 Task: Create a sub task System Test and UAT for the task  Create a new online platform for online personal styling services in the project BitSoft , assign it to team member softage.4@softage.net and update the status of the sub task to  Completed , set the priority of the sub task to High
Action: Mouse moved to (489, 269)
Screenshot: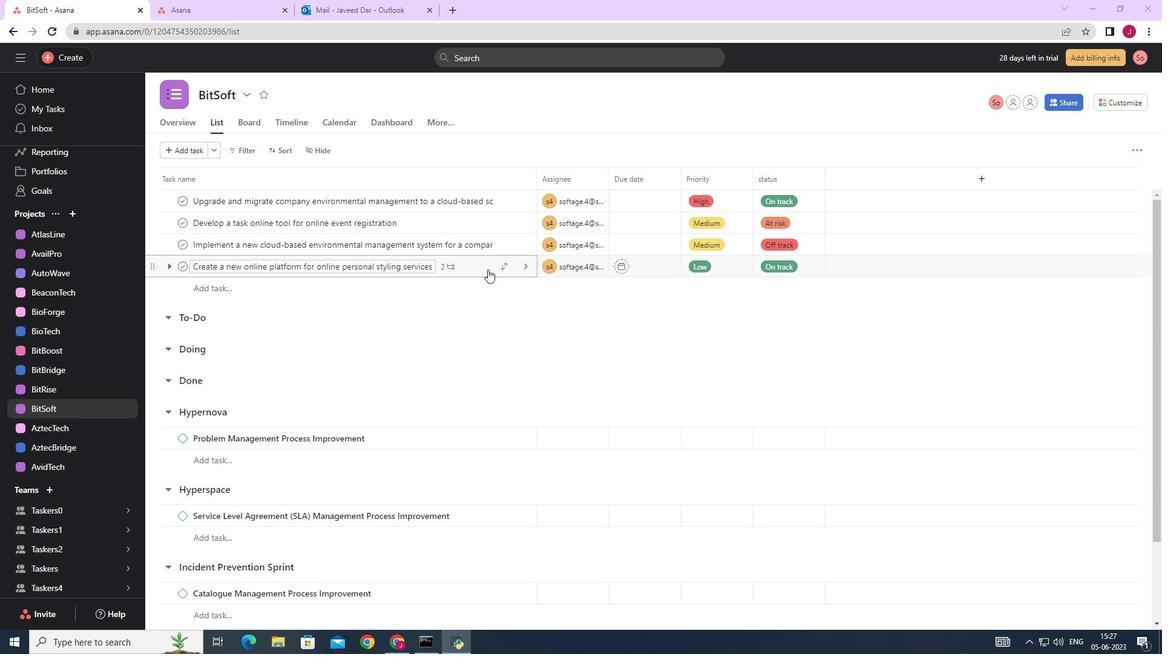 
Action: Mouse pressed left at (489, 269)
Screenshot: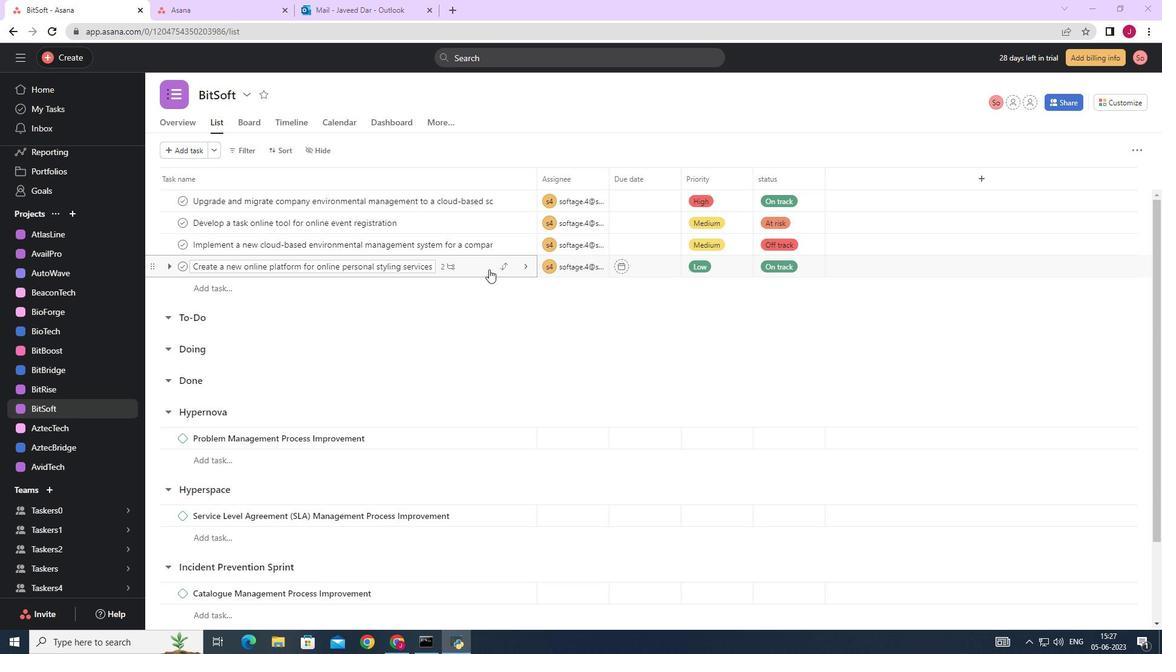 
Action: Mouse moved to (872, 476)
Screenshot: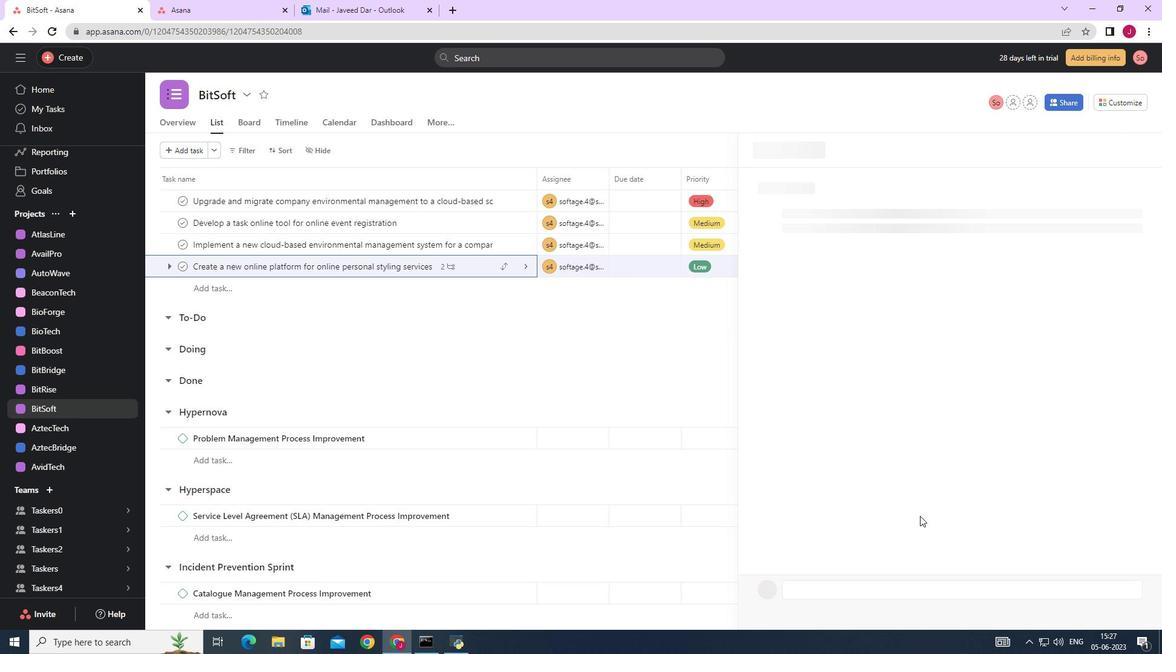 
Action: Mouse scrolled (872, 475) with delta (0, 0)
Screenshot: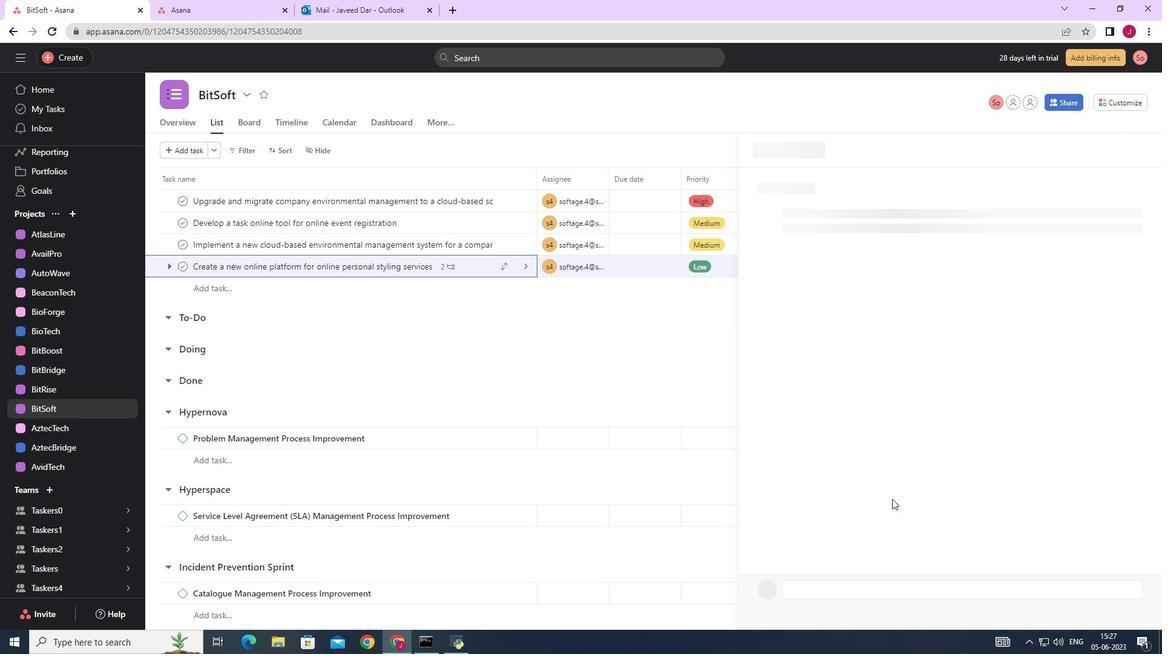 
Action: Mouse scrolled (872, 475) with delta (0, 0)
Screenshot: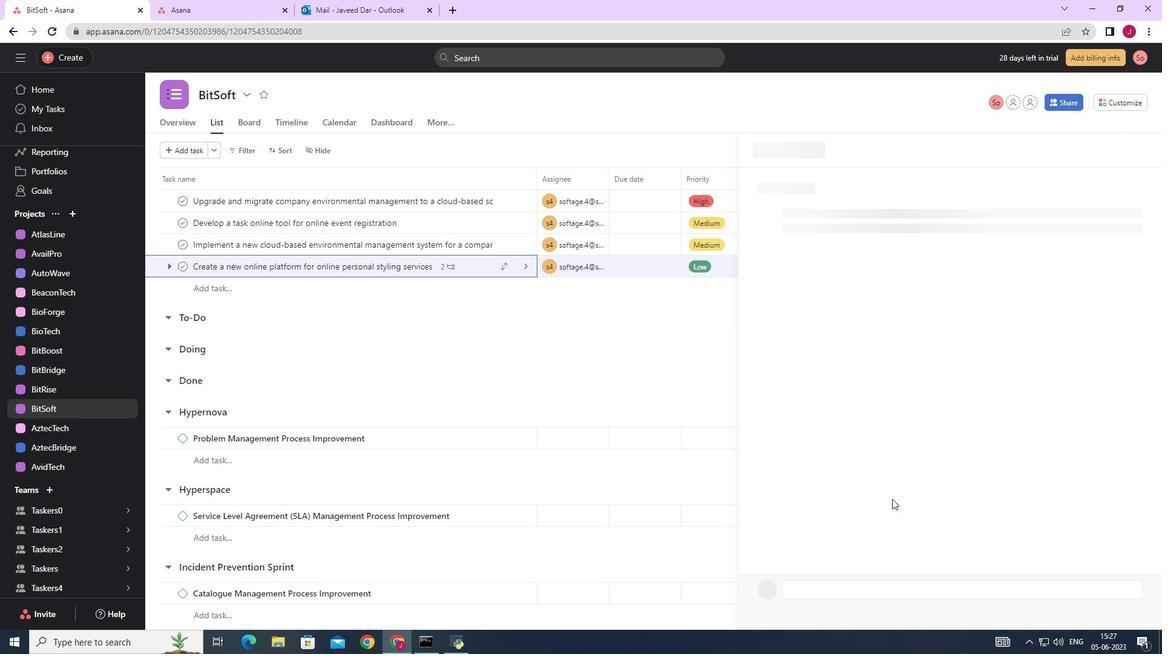 
Action: Mouse scrolled (872, 475) with delta (0, 0)
Screenshot: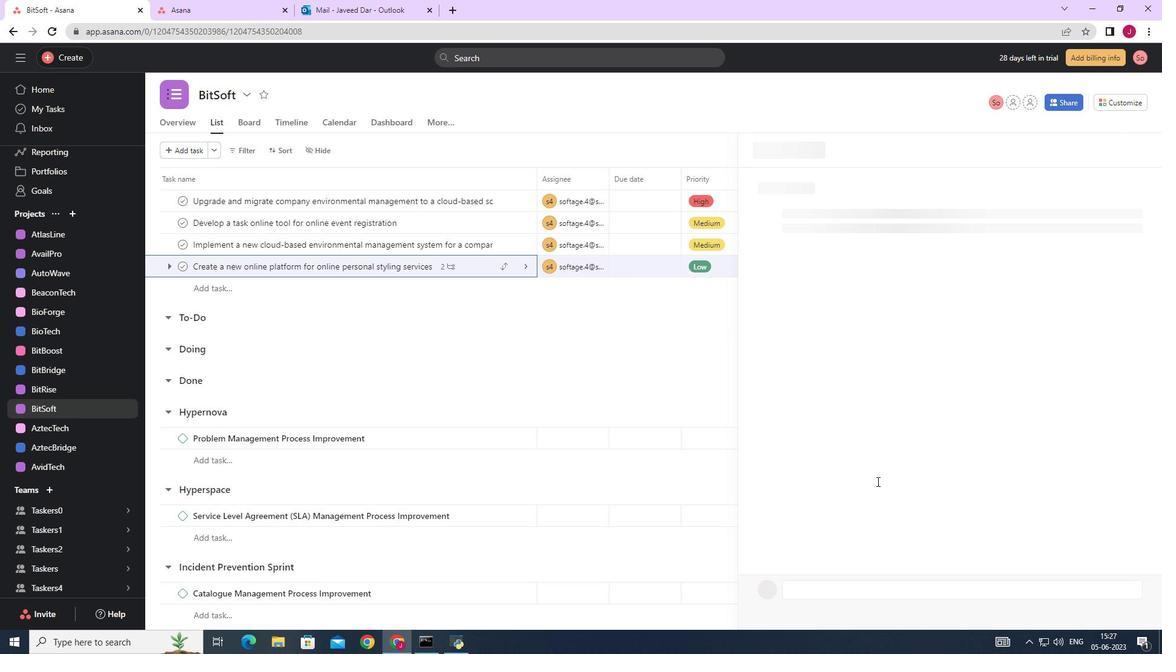 
Action: Mouse scrolled (872, 475) with delta (0, 0)
Screenshot: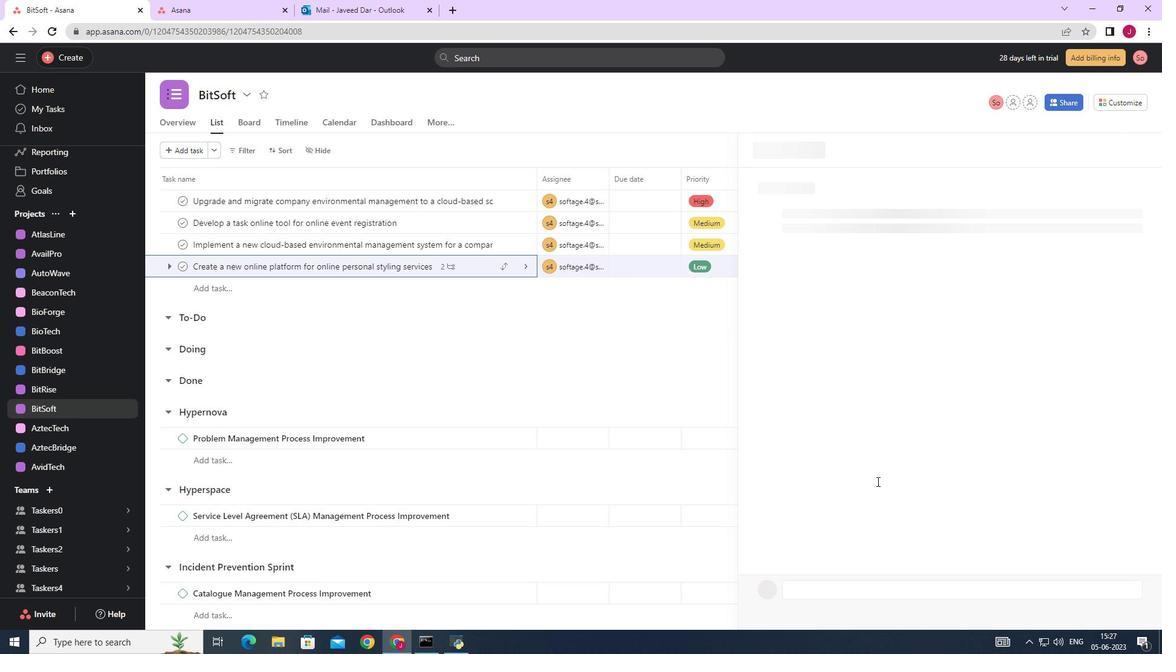 
Action: Mouse scrolled (872, 475) with delta (0, 0)
Screenshot: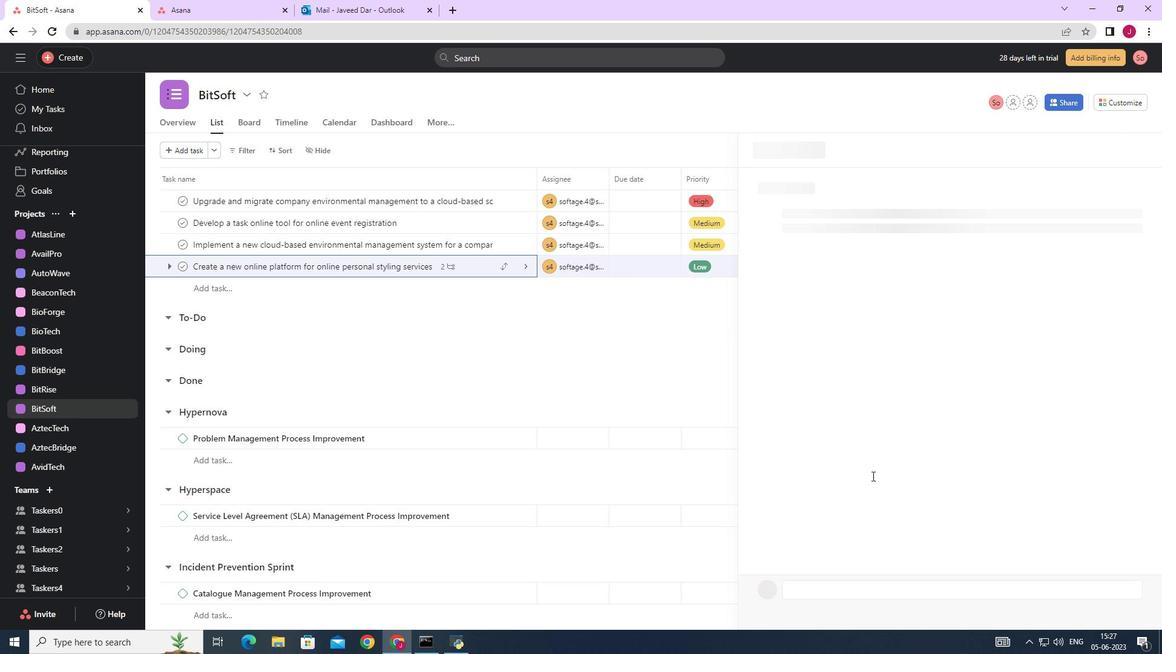 
Action: Mouse moved to (786, 440)
Screenshot: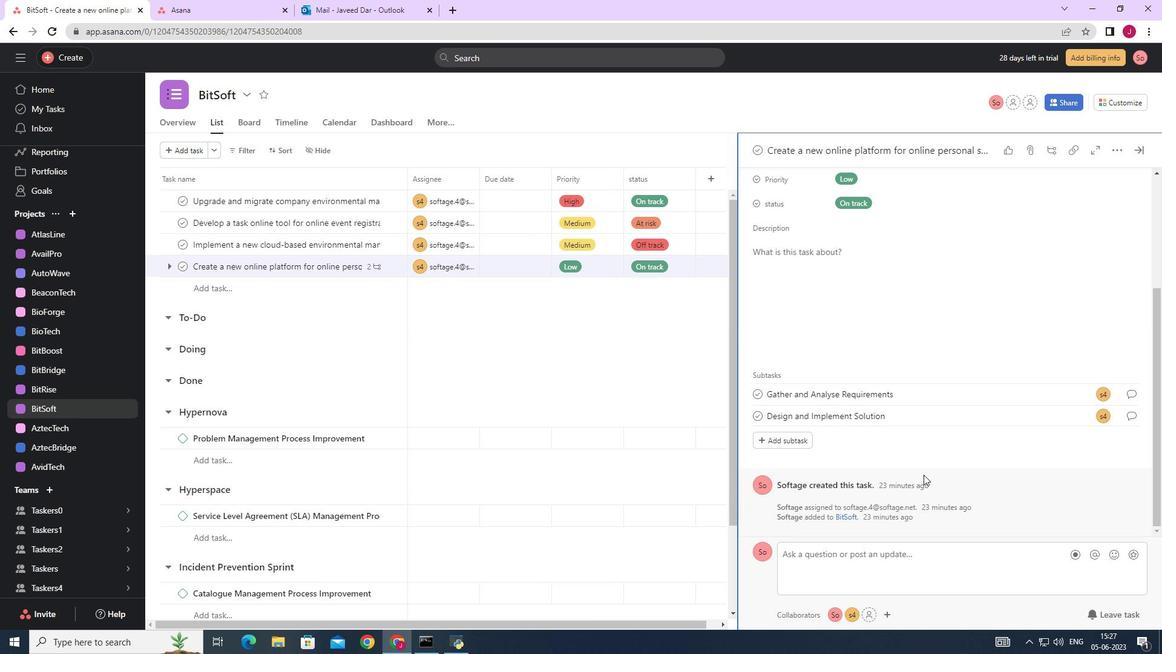 
Action: Mouse pressed left at (786, 440)
Screenshot: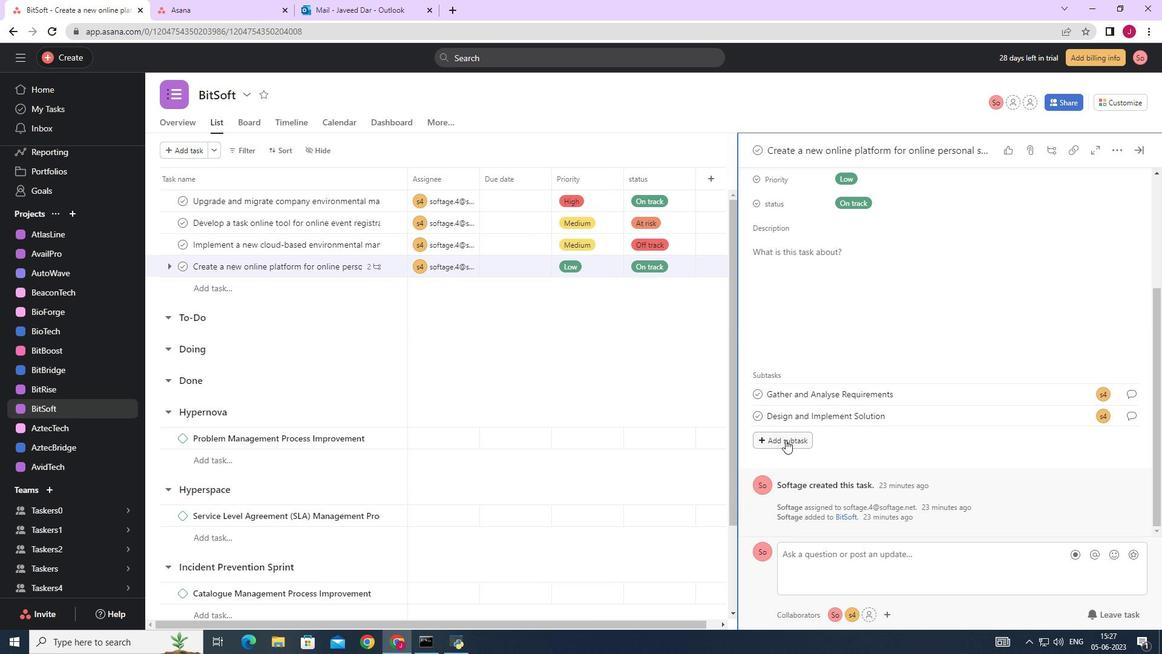 
Action: Mouse moved to (786, 439)
Screenshot: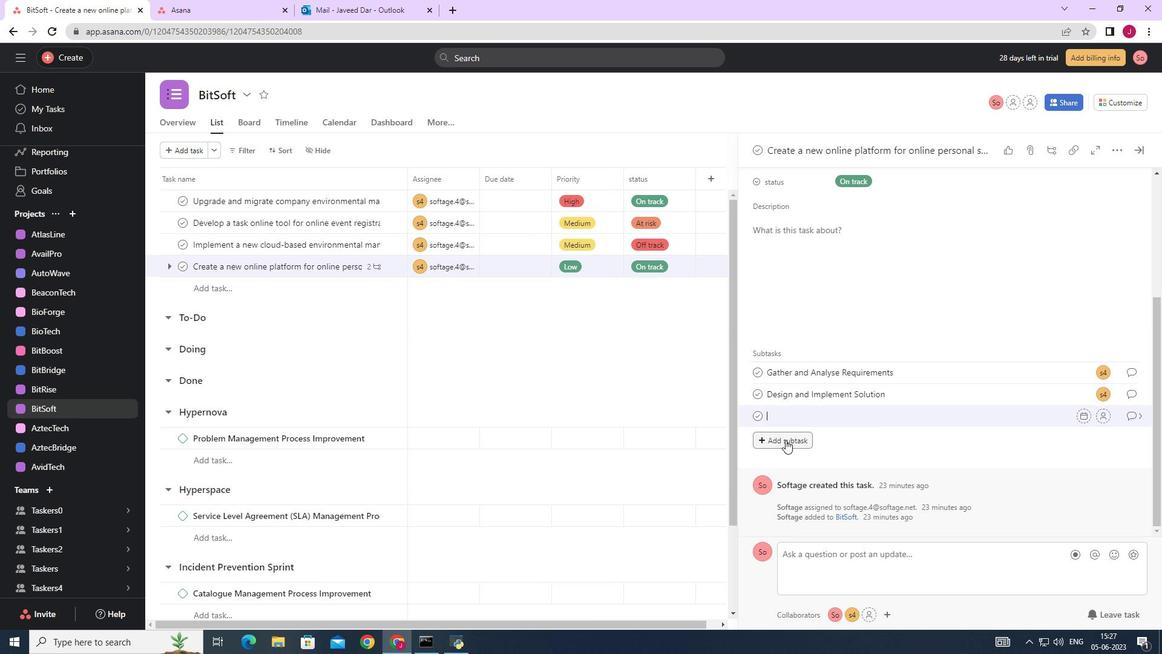 
Action: Key pressed <Key.caps_lock>S<Key.caps_lock>yatem<Key.space><Key.backspace><Key.backspace><Key.backspace><Key.backspace><Key.backspace>stem<Key.space><Key.caps_lock>T<Key.caps_lock>est<Key.space>and<Key.space><Key.caps_lock>UAT
Screenshot: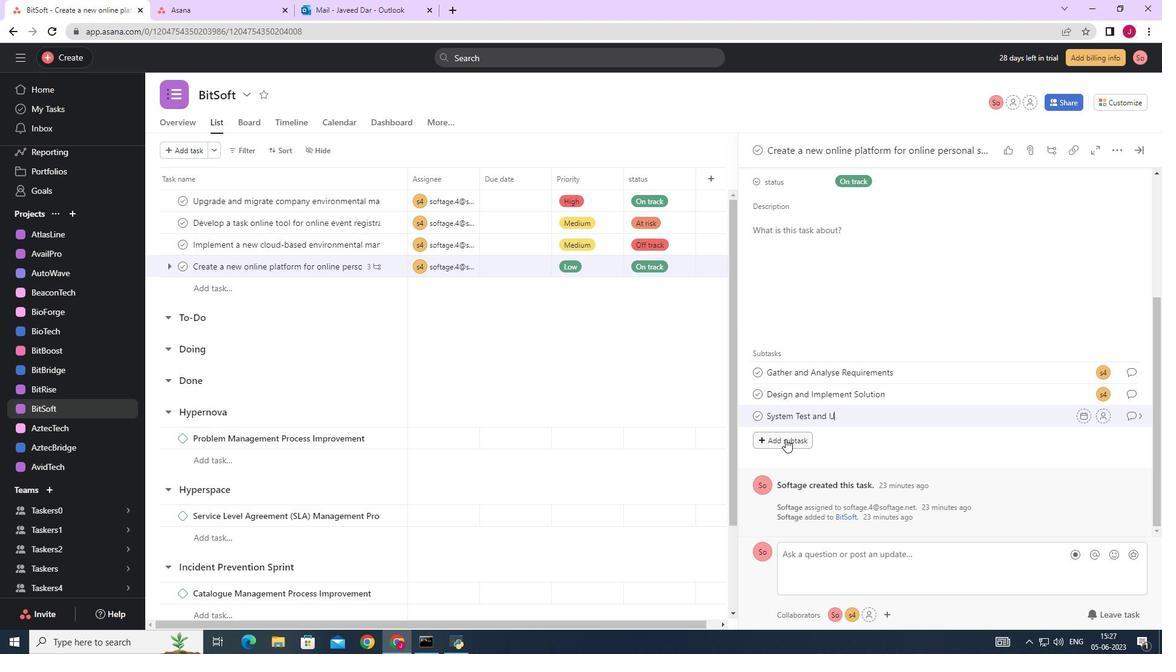 
Action: Mouse moved to (1105, 419)
Screenshot: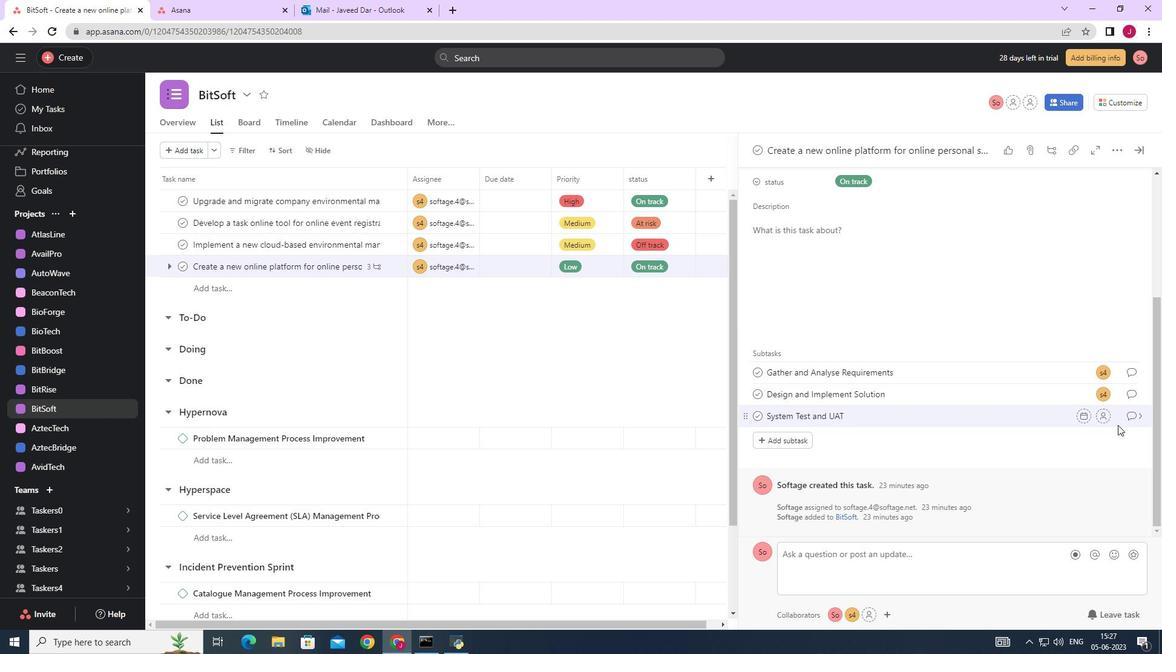
Action: Mouse pressed left at (1105, 419)
Screenshot: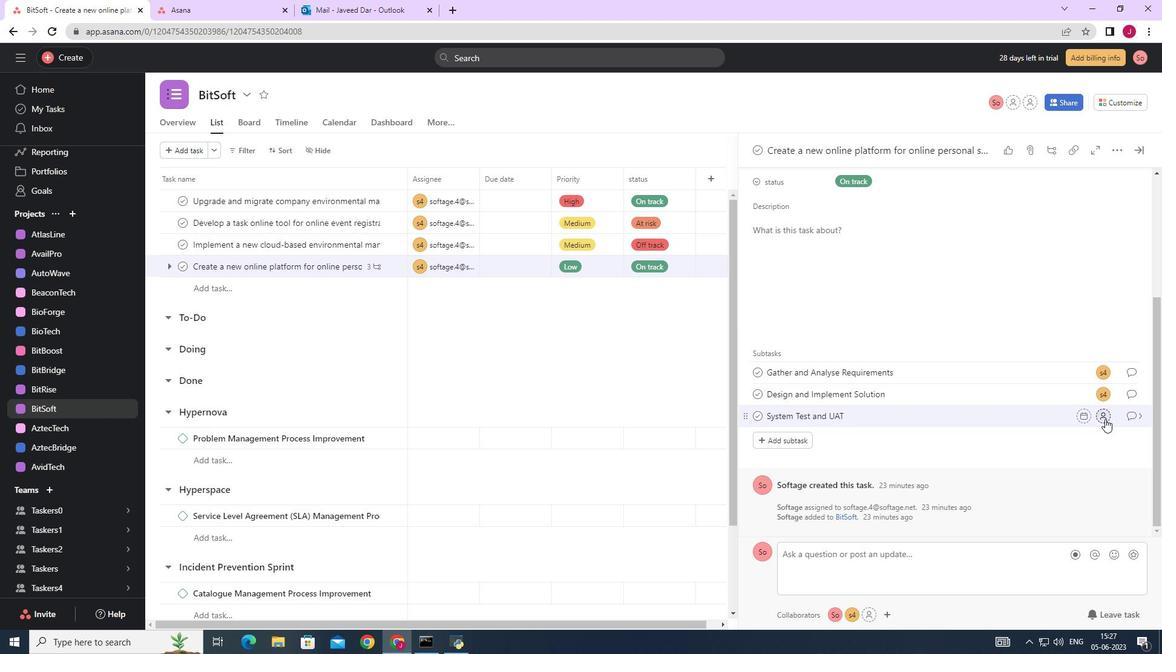 
Action: Key pressed SOFTAGE.
Screenshot: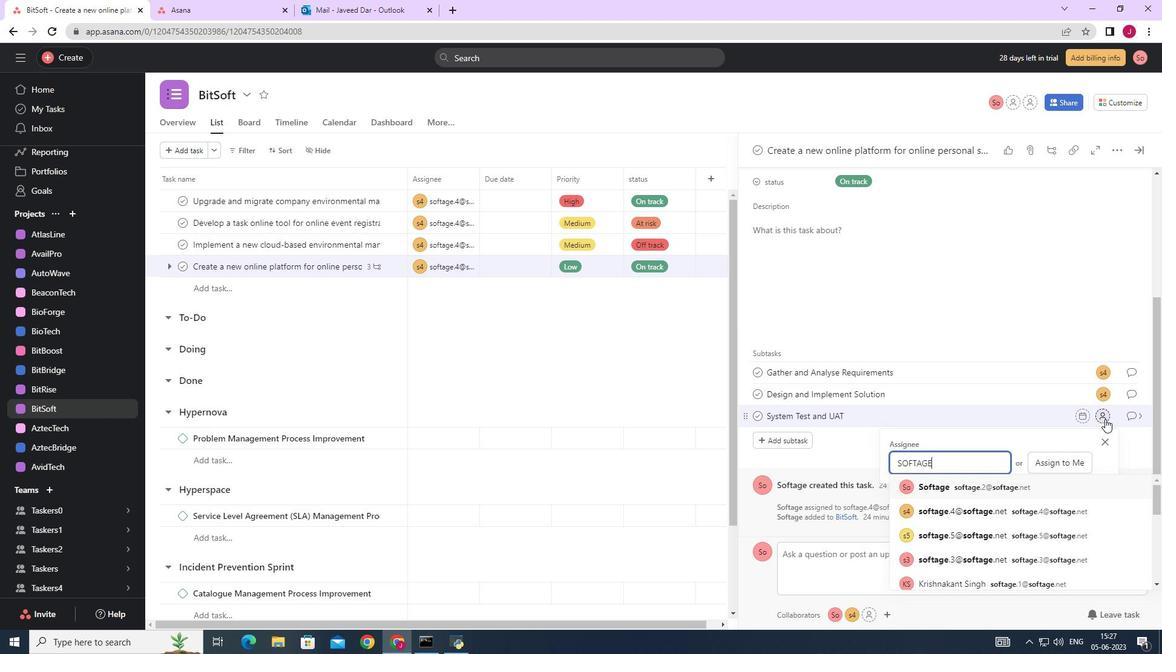 
Action: Mouse moved to (1084, 408)
Screenshot: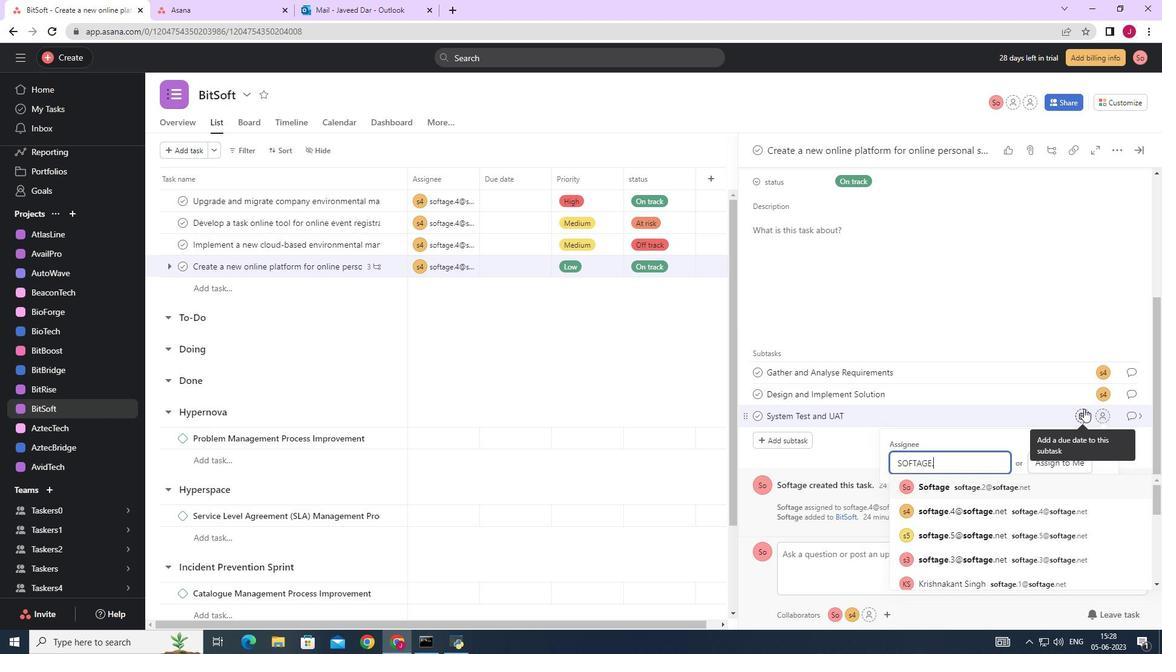 
Action: Key pressed 4
Screenshot: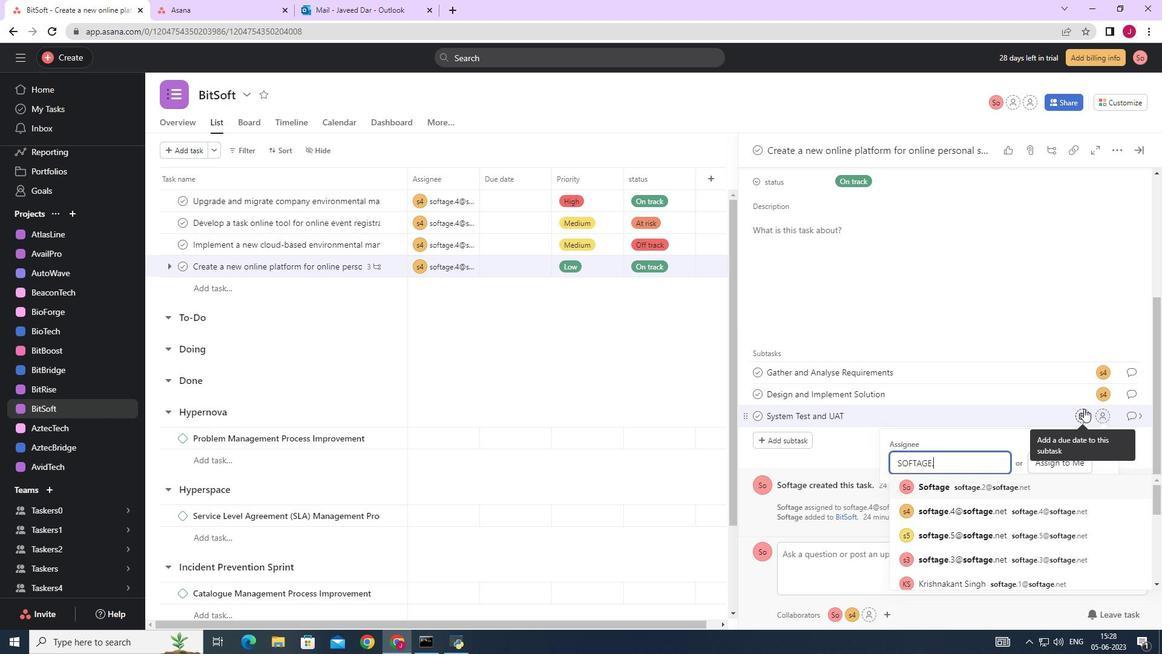 
Action: Mouse moved to (968, 488)
Screenshot: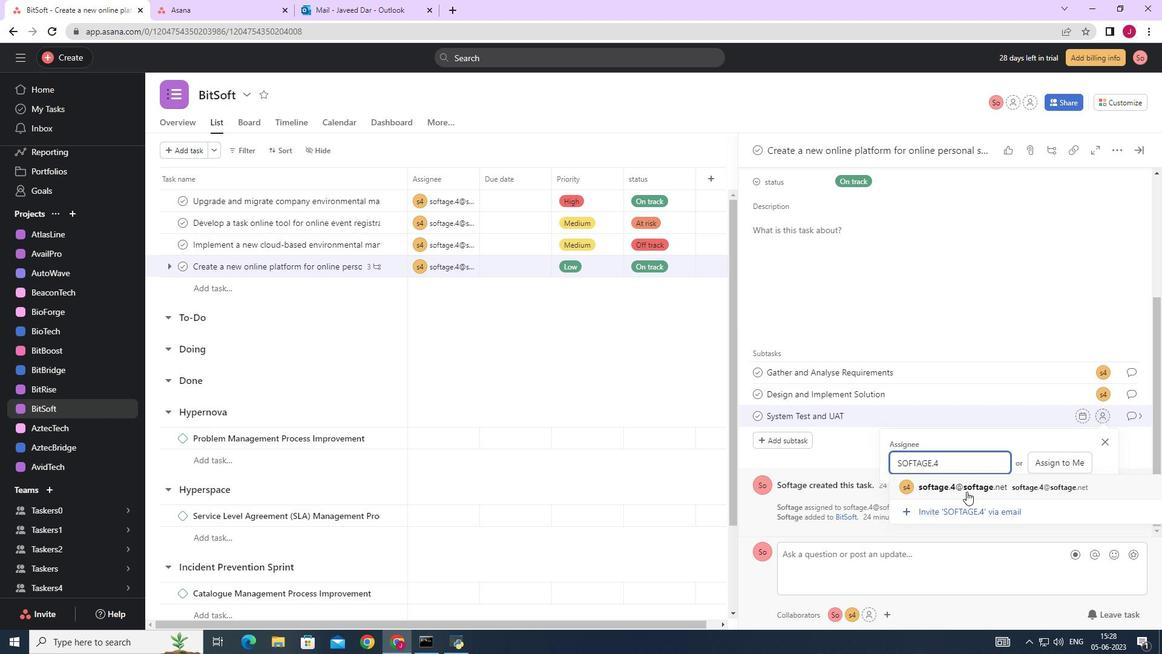 
Action: Mouse pressed left at (968, 488)
Screenshot: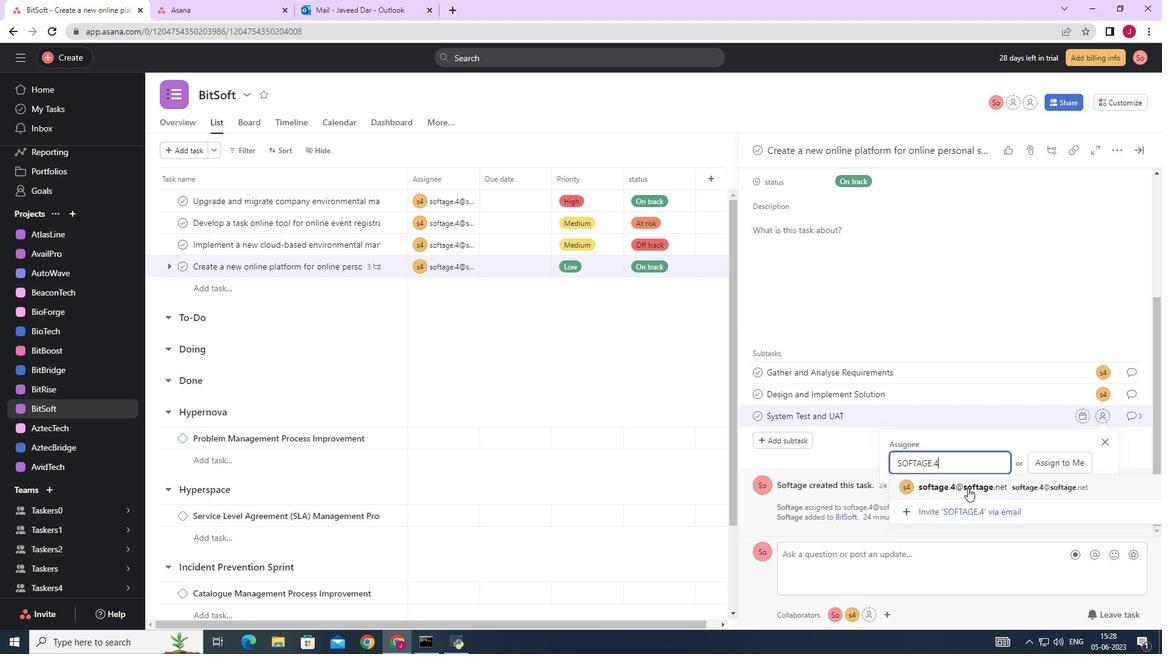 
Action: Mouse moved to (1138, 417)
Screenshot: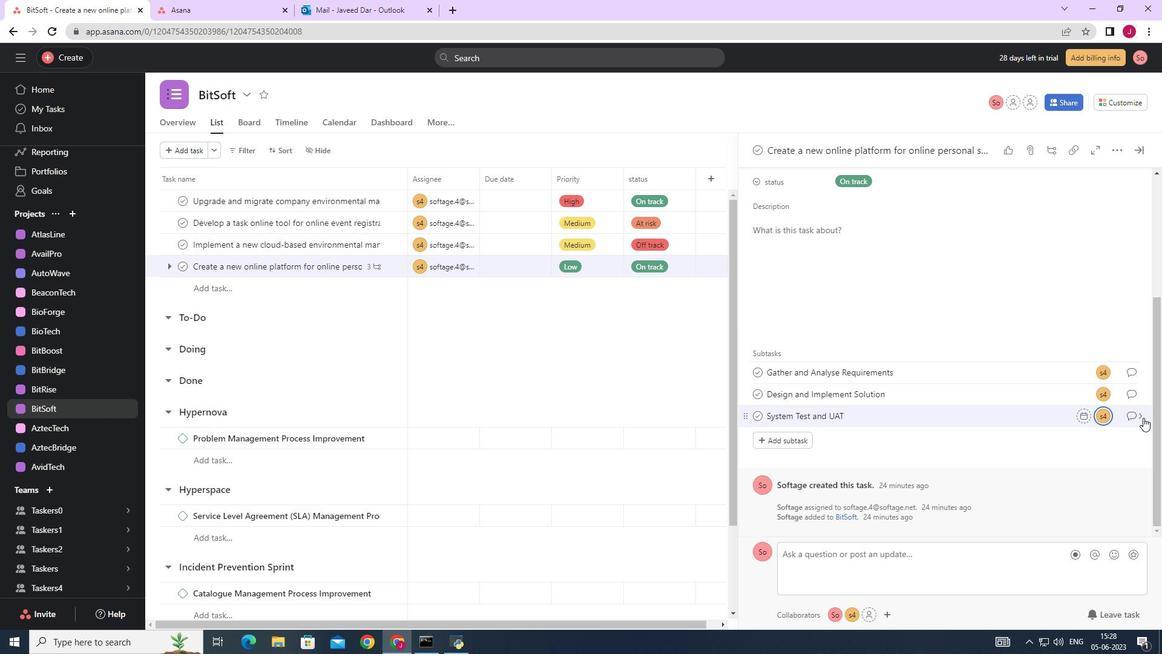 
Action: Mouse pressed left at (1138, 417)
Screenshot: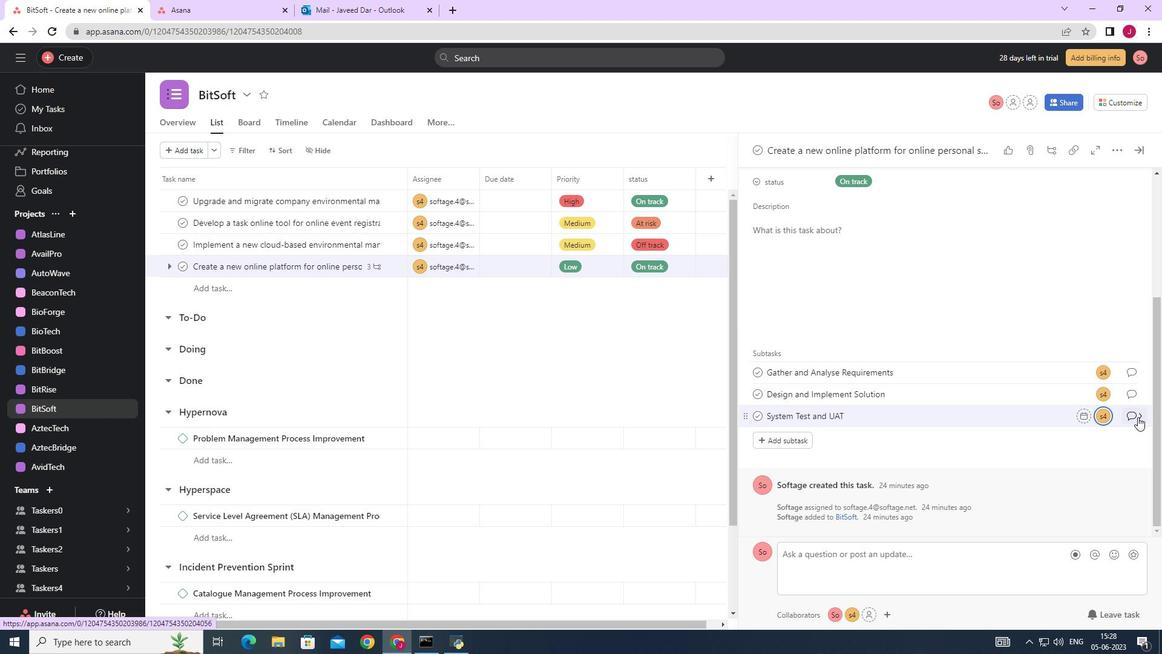 
Action: Mouse moved to (810, 322)
Screenshot: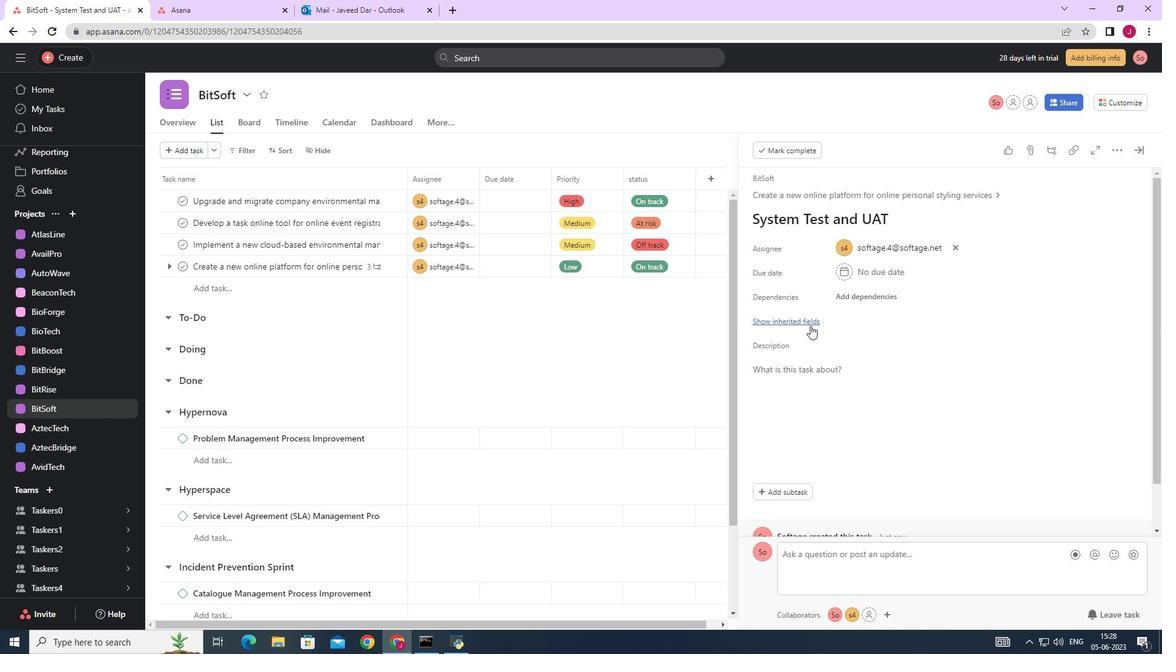 
Action: Mouse pressed left at (810, 322)
Screenshot: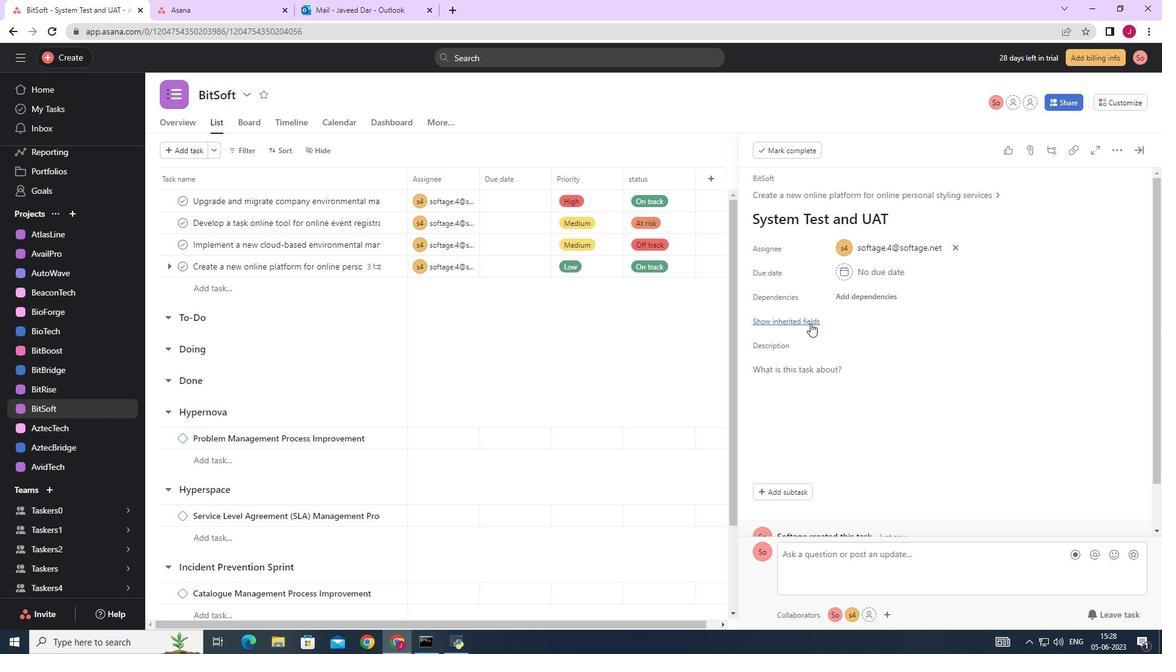 
Action: Mouse moved to (853, 346)
Screenshot: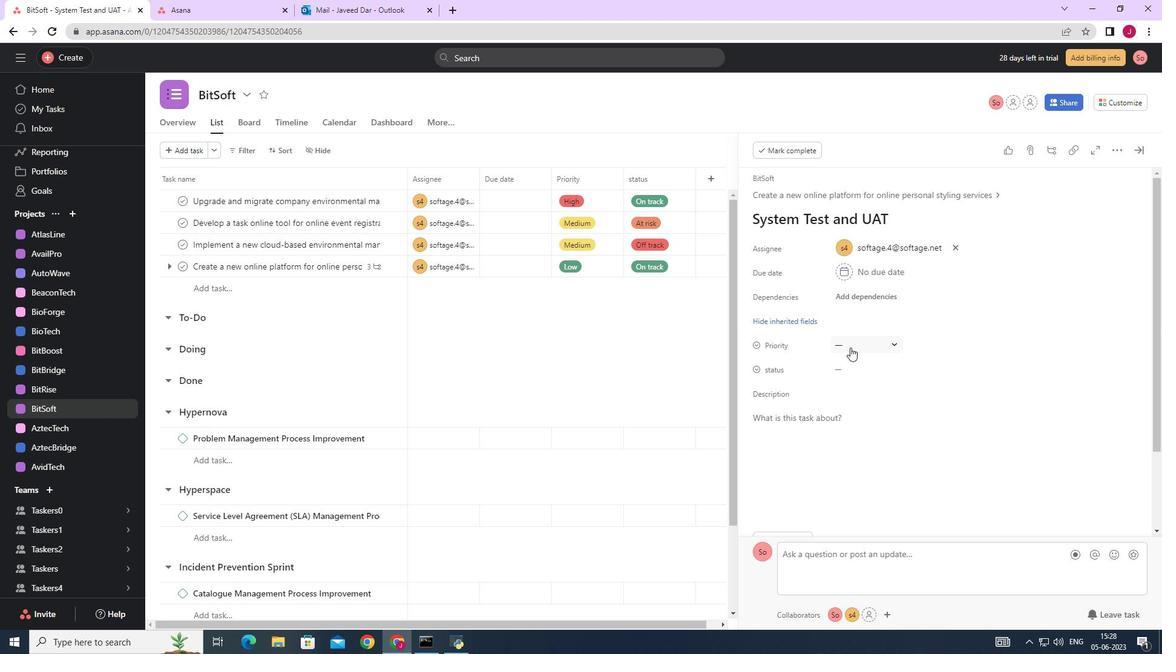 
Action: Mouse pressed left at (853, 346)
Screenshot: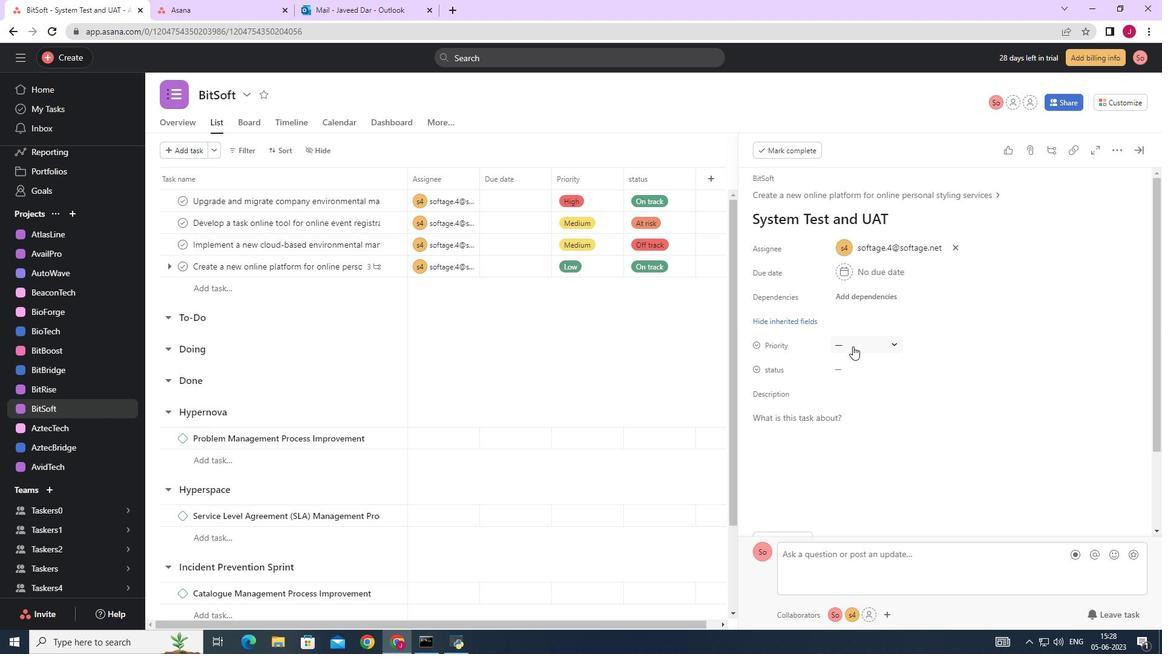
Action: Mouse moved to (873, 389)
Screenshot: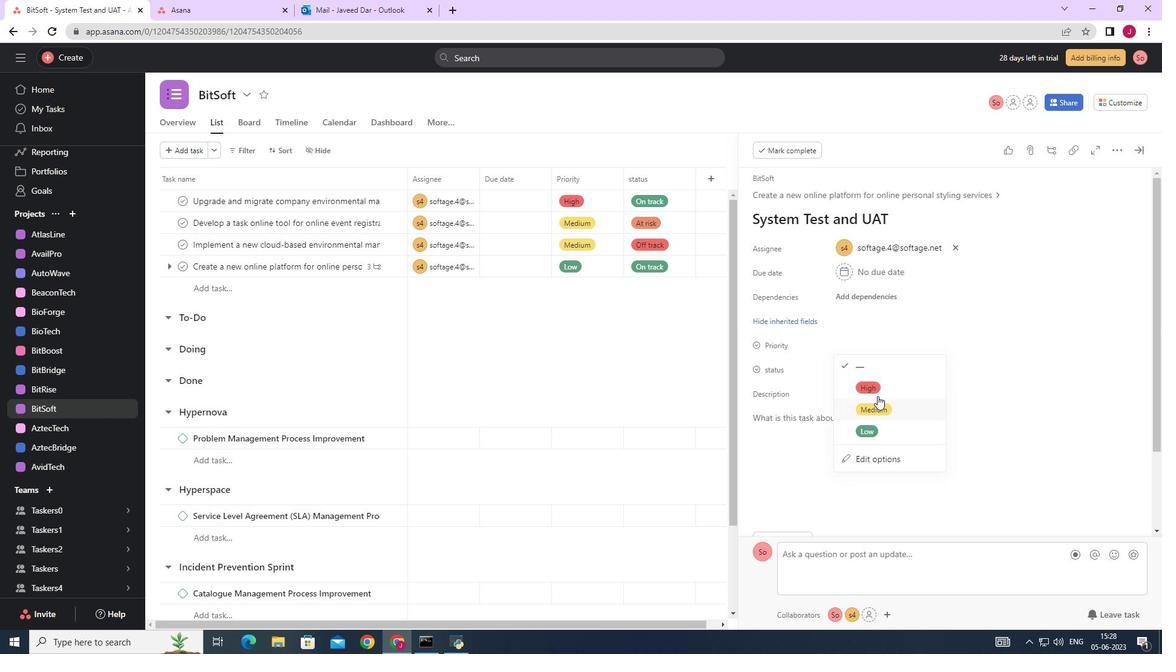 
Action: Mouse pressed left at (873, 389)
Screenshot: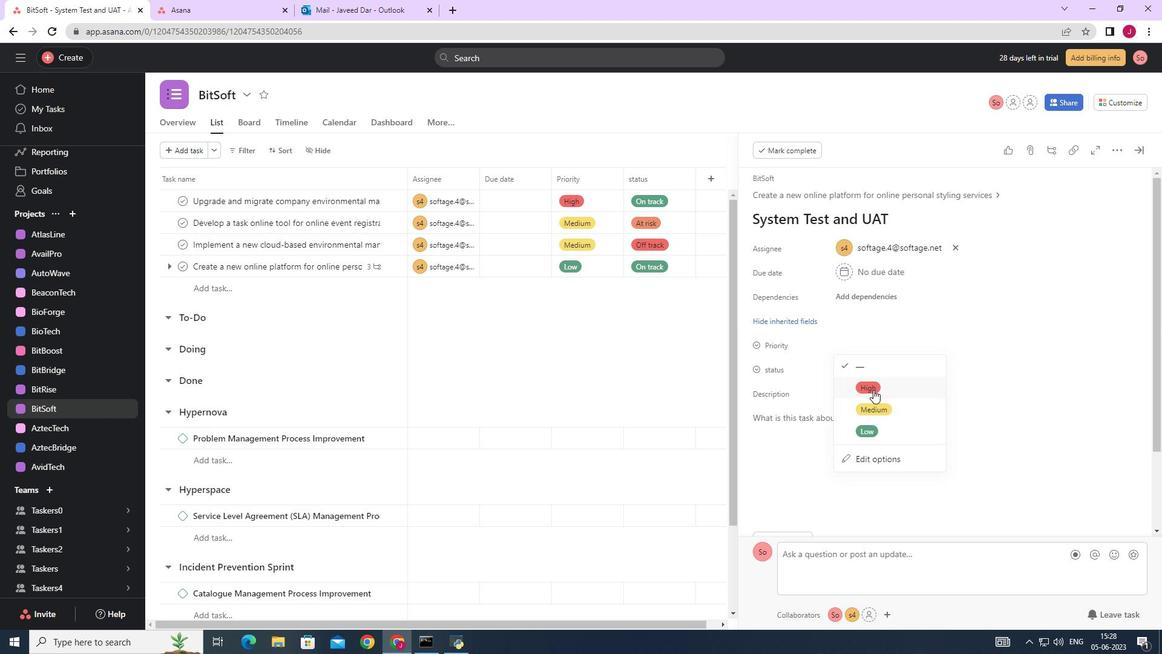 
Action: Mouse moved to (861, 364)
Screenshot: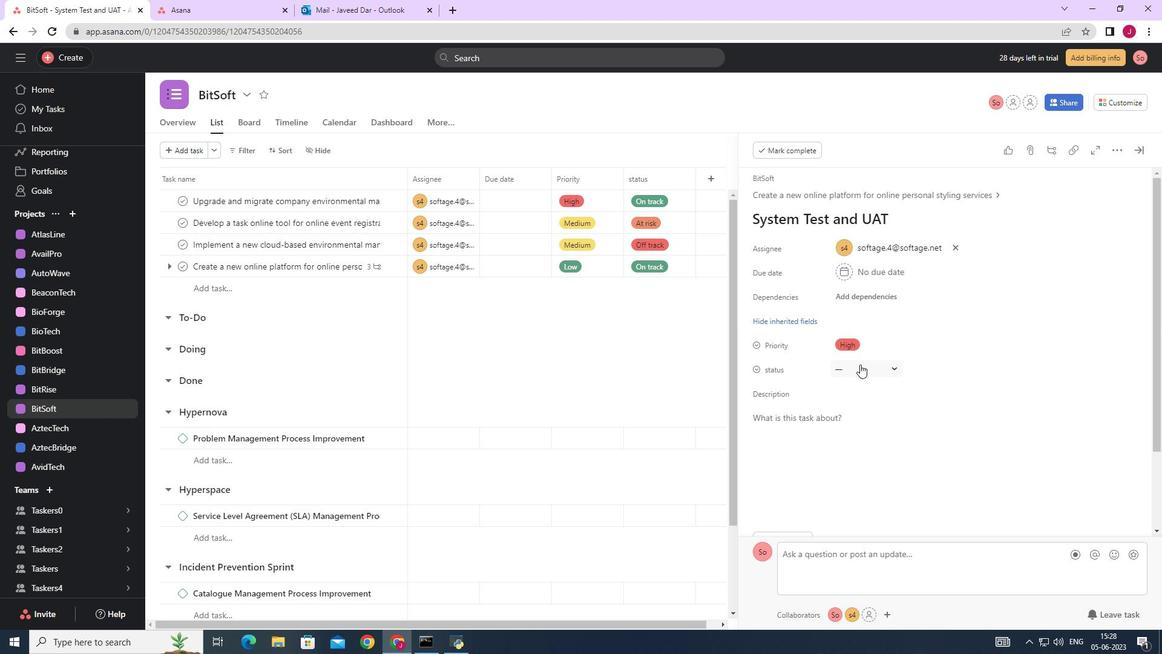 
Action: Mouse pressed left at (861, 364)
Screenshot: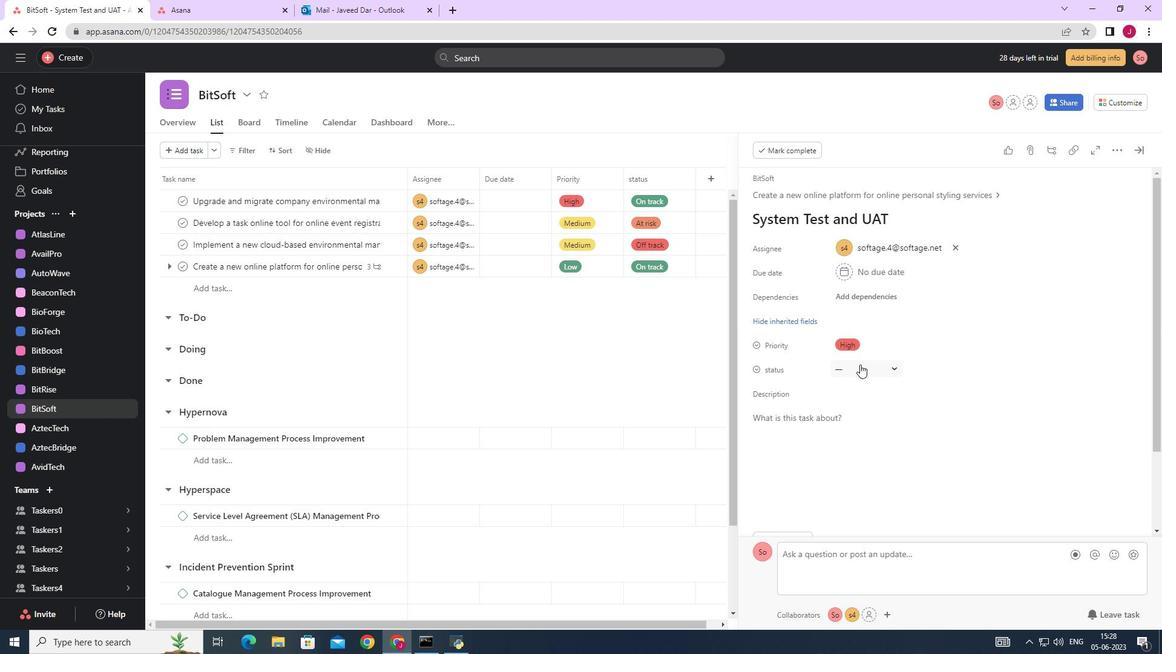
Action: Mouse moved to (875, 476)
Screenshot: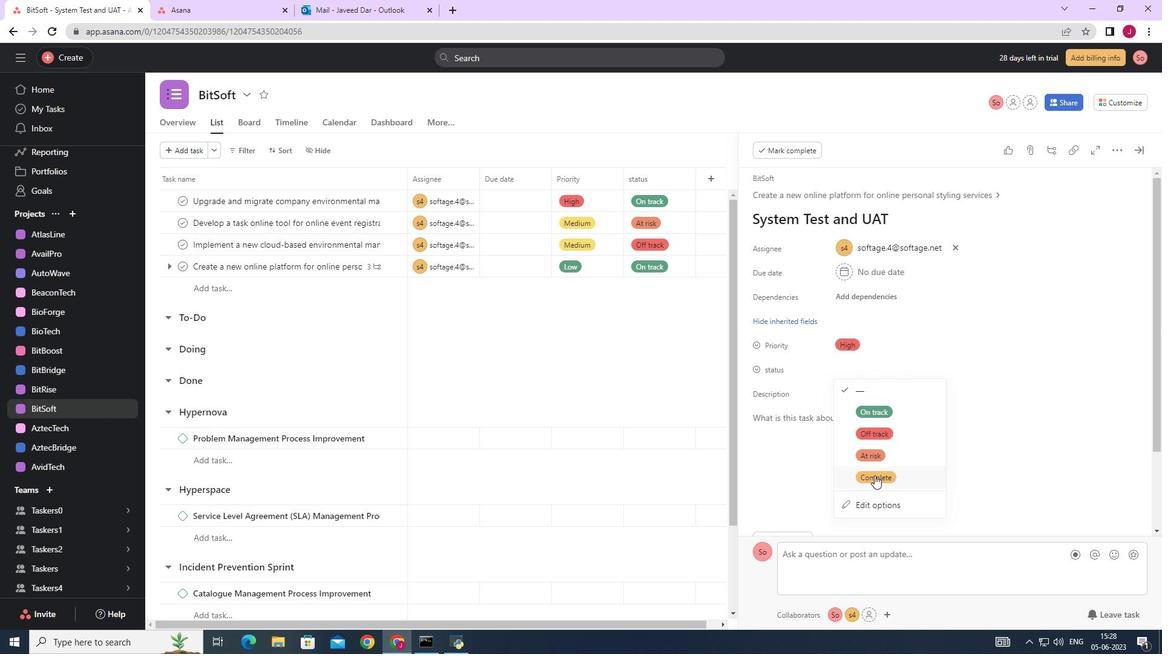 
Action: Mouse pressed left at (875, 476)
Screenshot: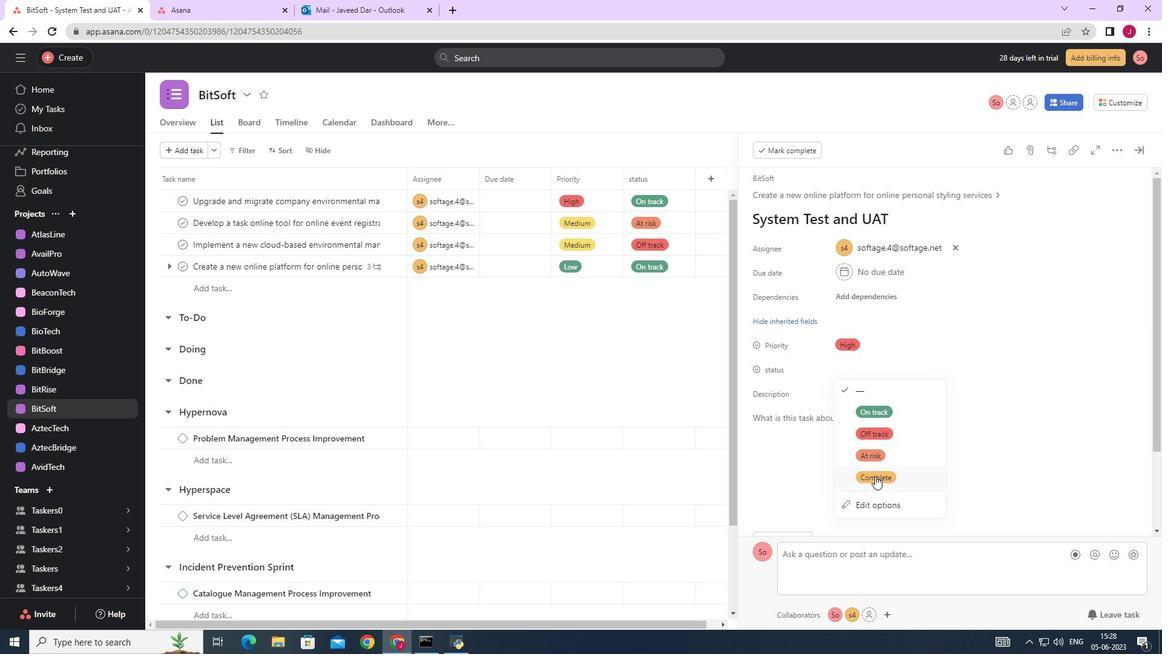 
Action: Mouse moved to (1136, 150)
Screenshot: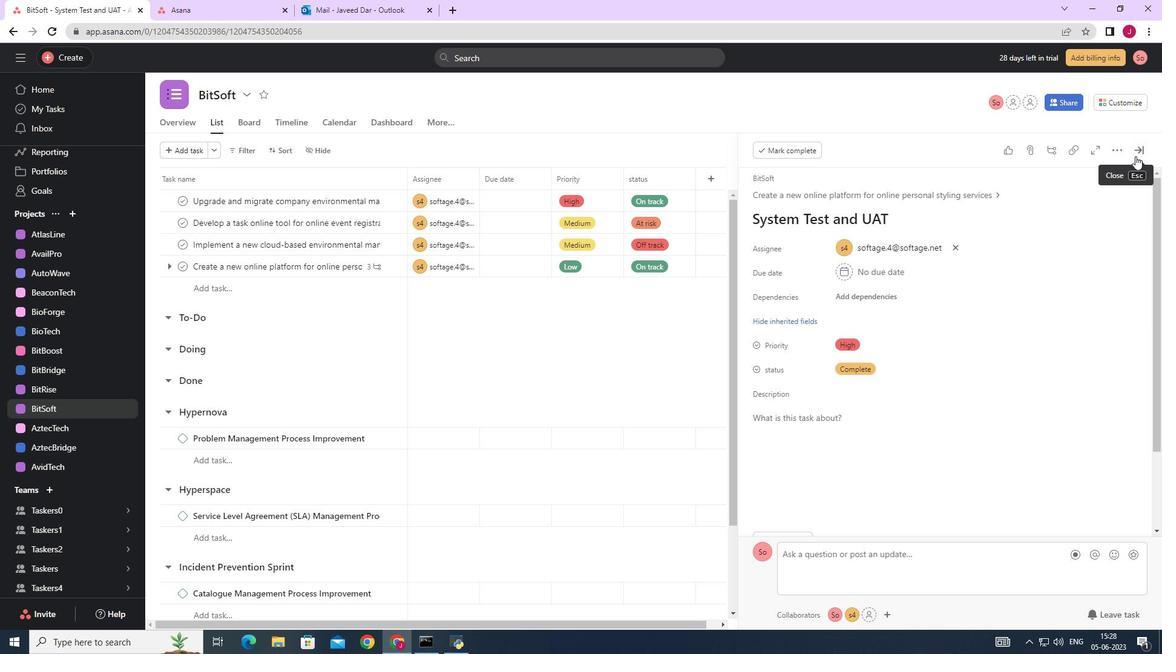 
Action: Mouse pressed left at (1136, 150)
Screenshot: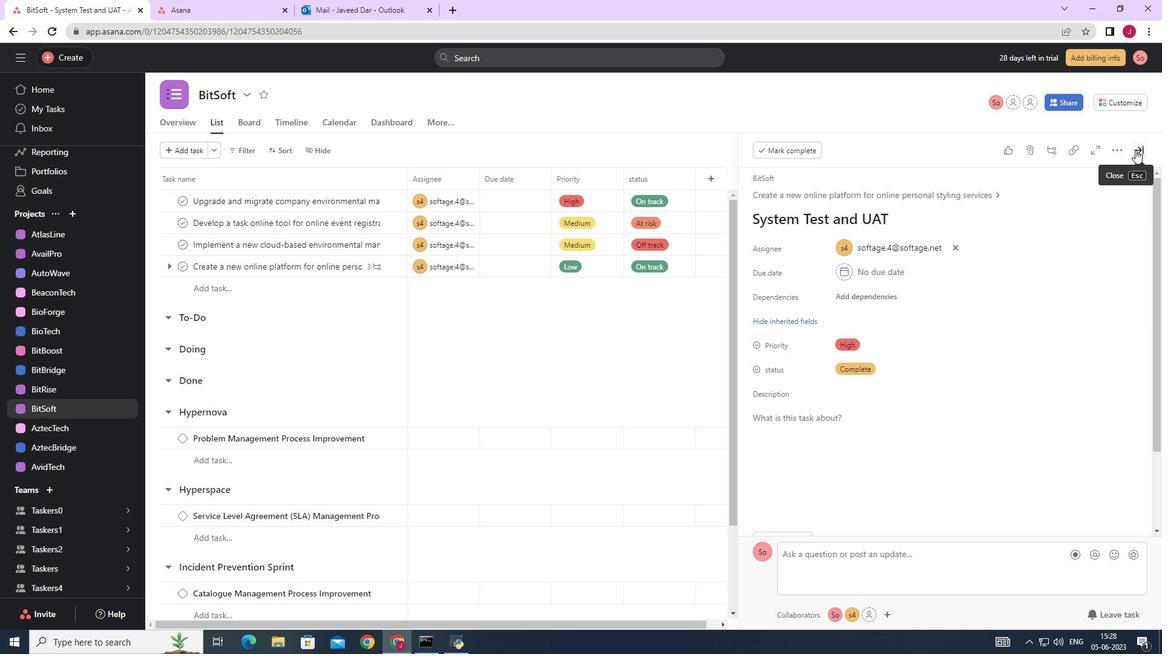 
Action: Mouse moved to (1135, 150)
Screenshot: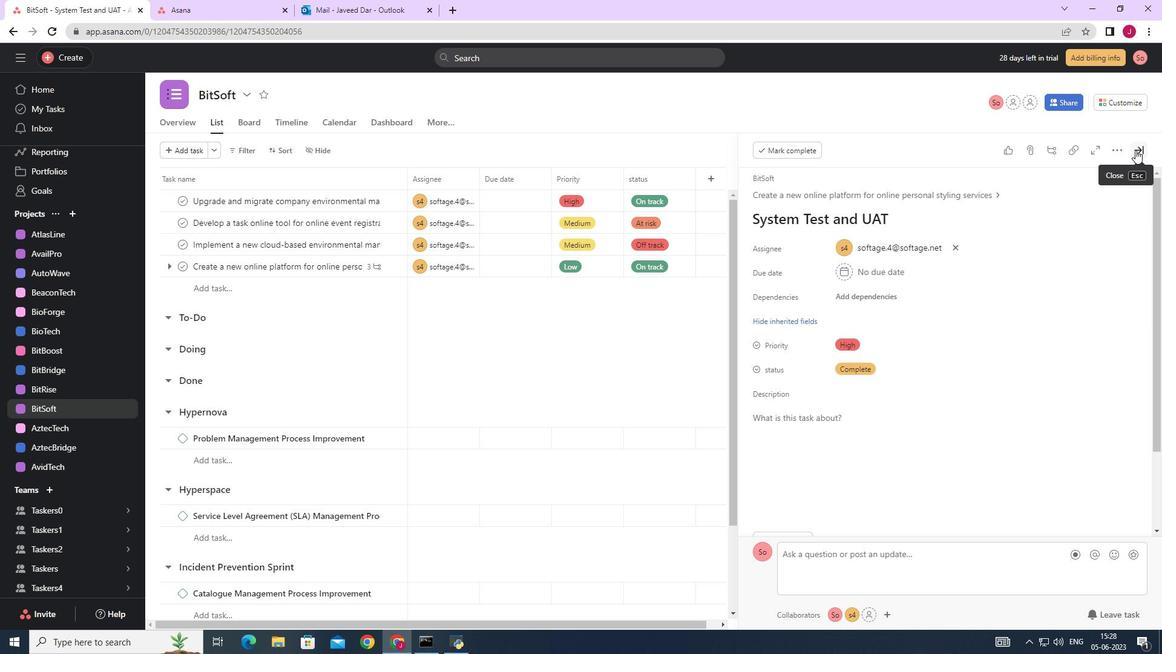 
